 Task: Look for vegan products only.
Action: Mouse moved to (15, 60)
Screenshot: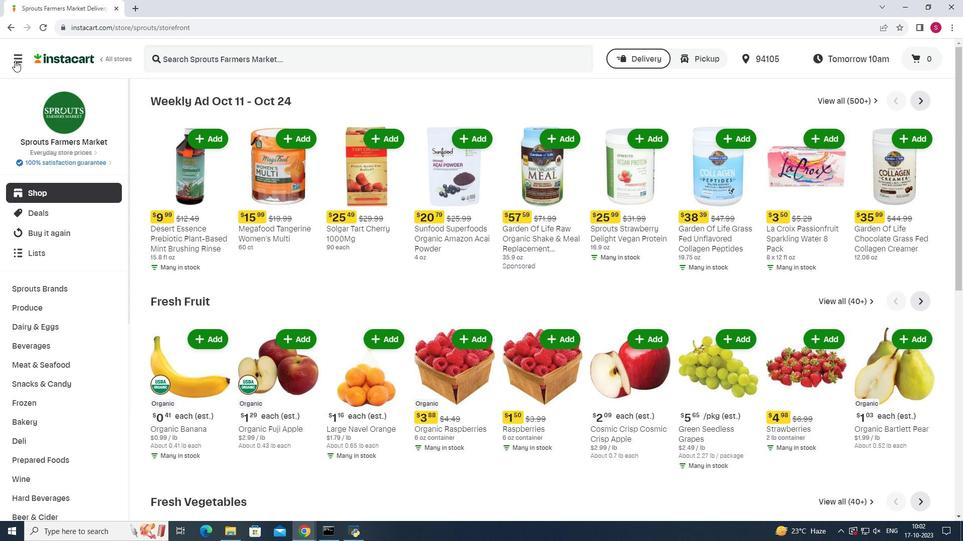 
Action: Mouse pressed left at (15, 60)
Screenshot: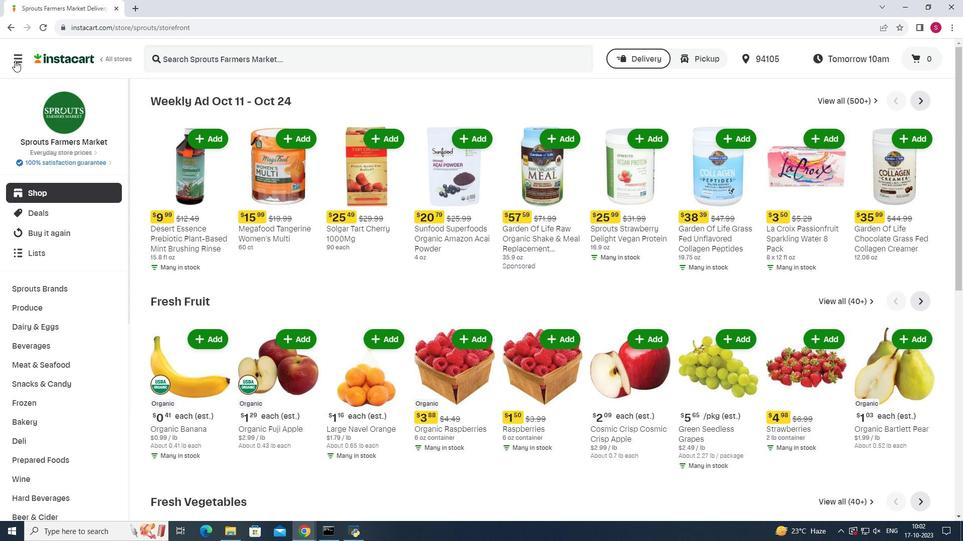 
Action: Mouse moved to (59, 264)
Screenshot: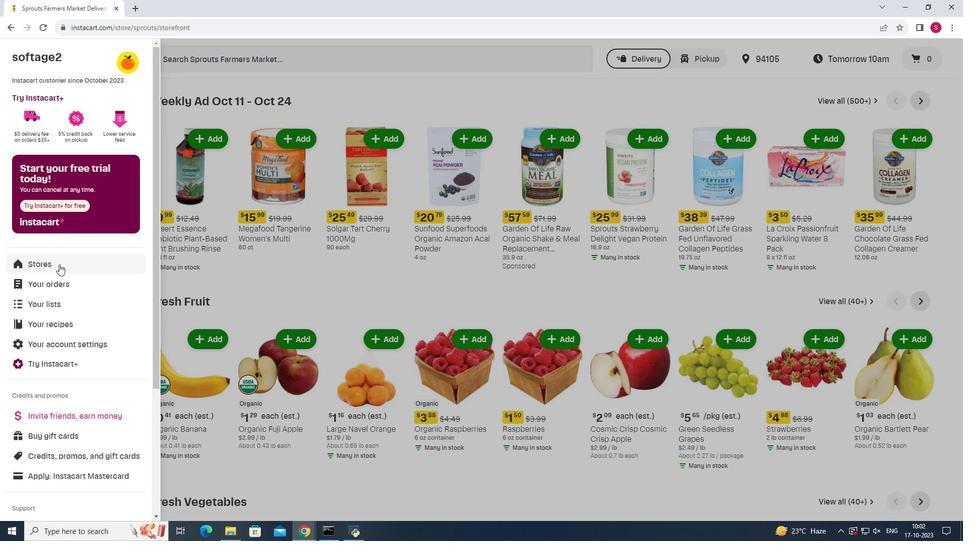 
Action: Mouse pressed left at (59, 264)
Screenshot: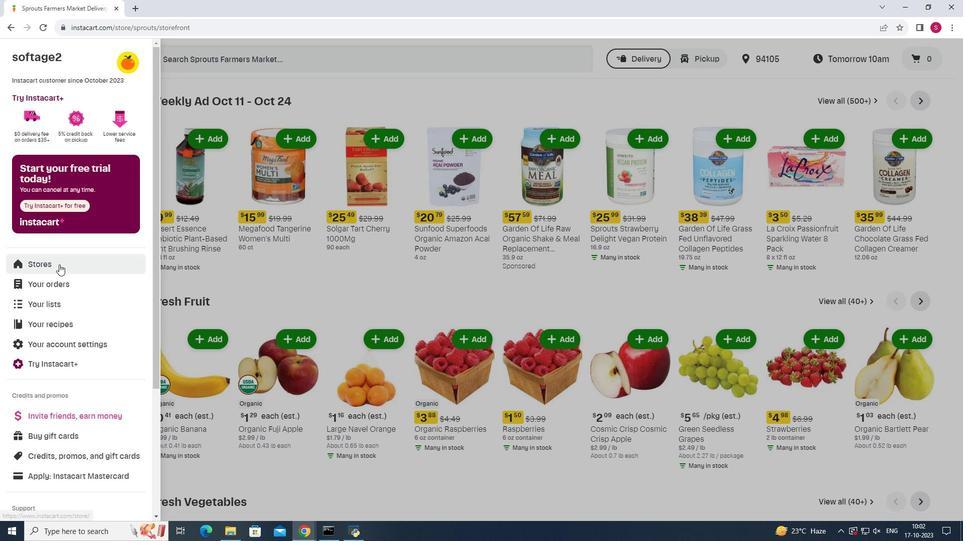 
Action: Mouse moved to (233, 86)
Screenshot: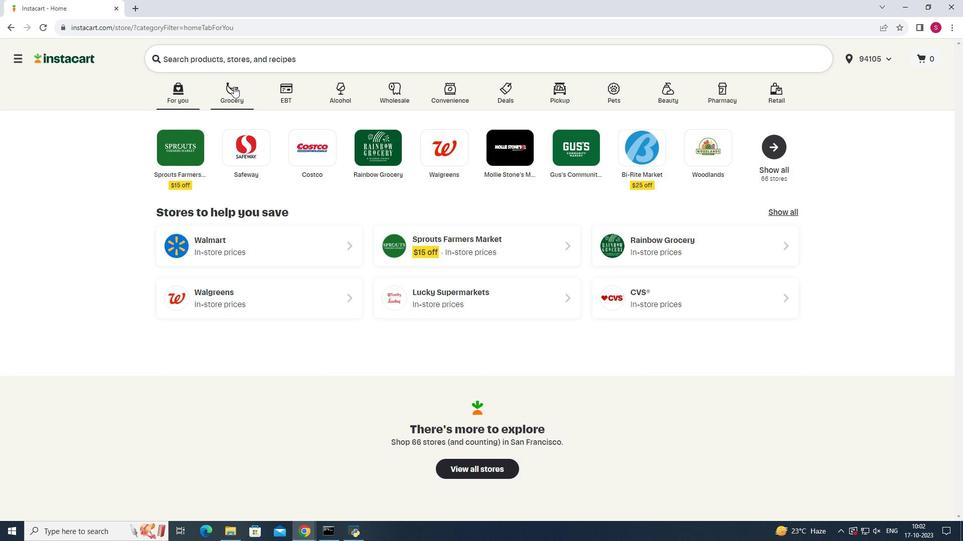 
Action: Mouse pressed left at (233, 86)
Screenshot: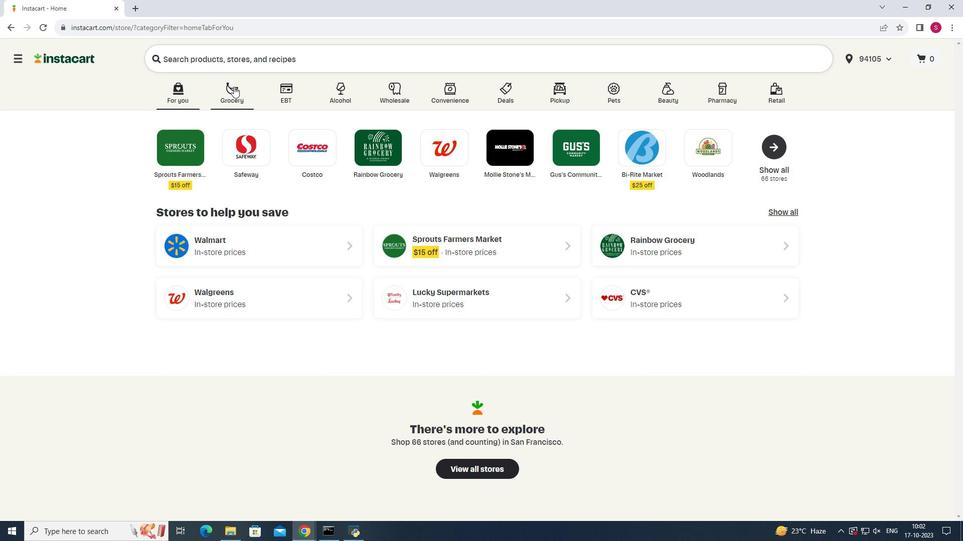 
Action: Mouse moved to (663, 133)
Screenshot: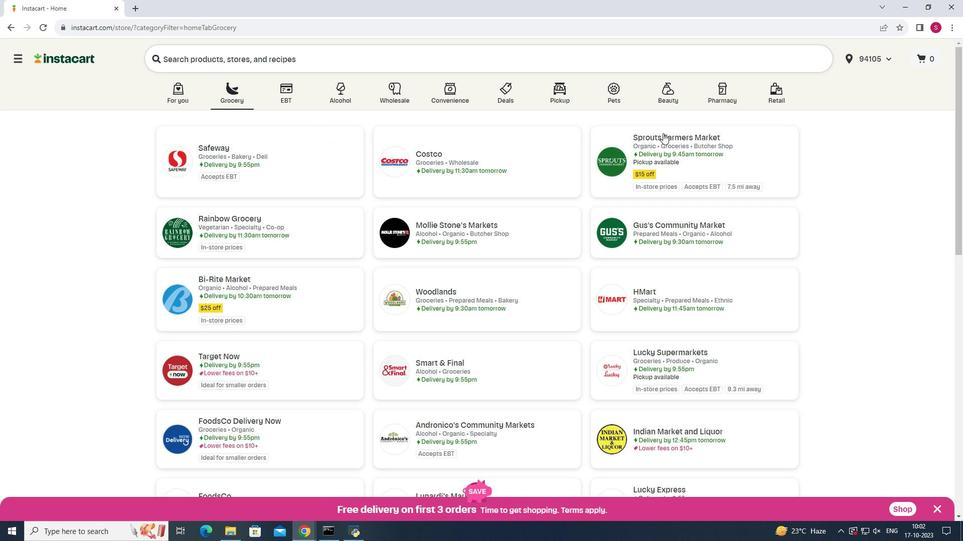 
Action: Mouse pressed left at (663, 133)
Screenshot: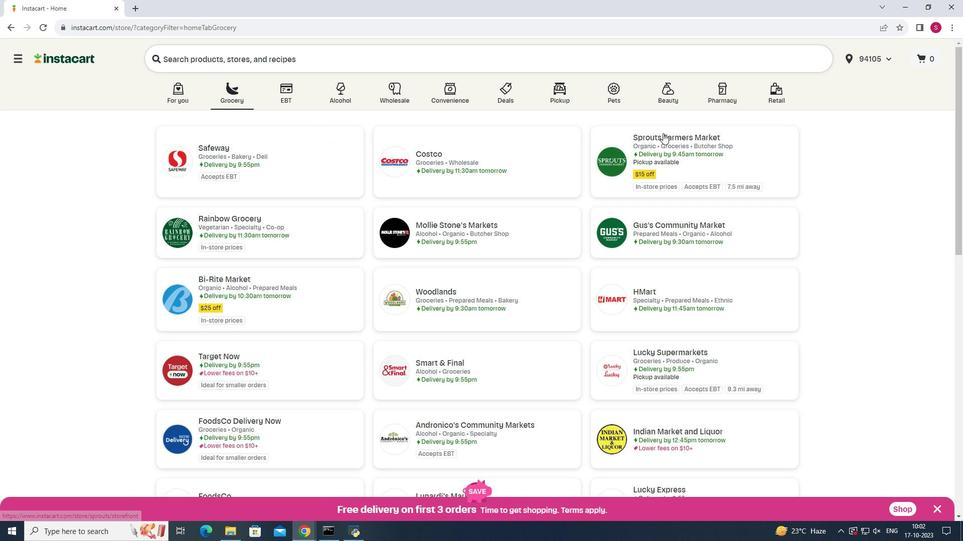 
Action: Mouse moved to (38, 379)
Screenshot: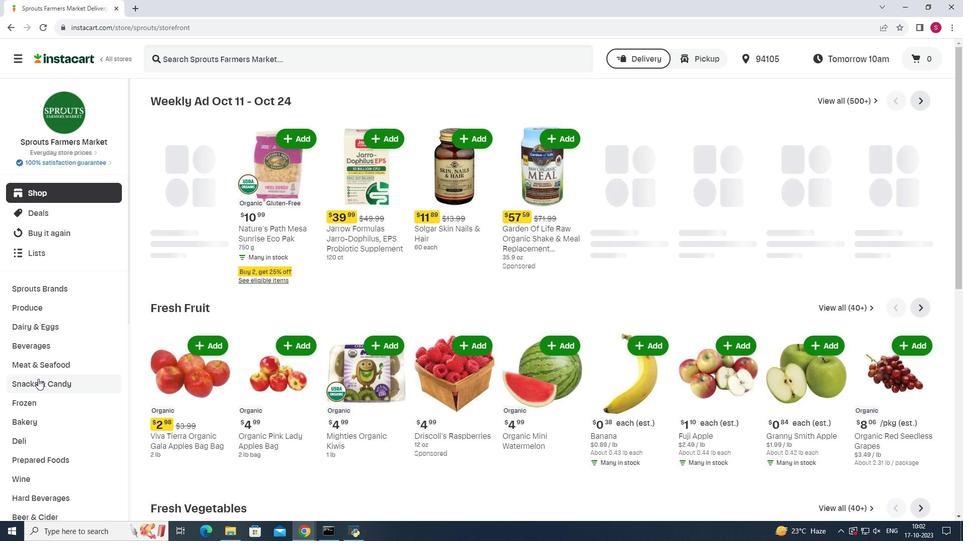 
Action: Mouse pressed left at (38, 379)
Screenshot: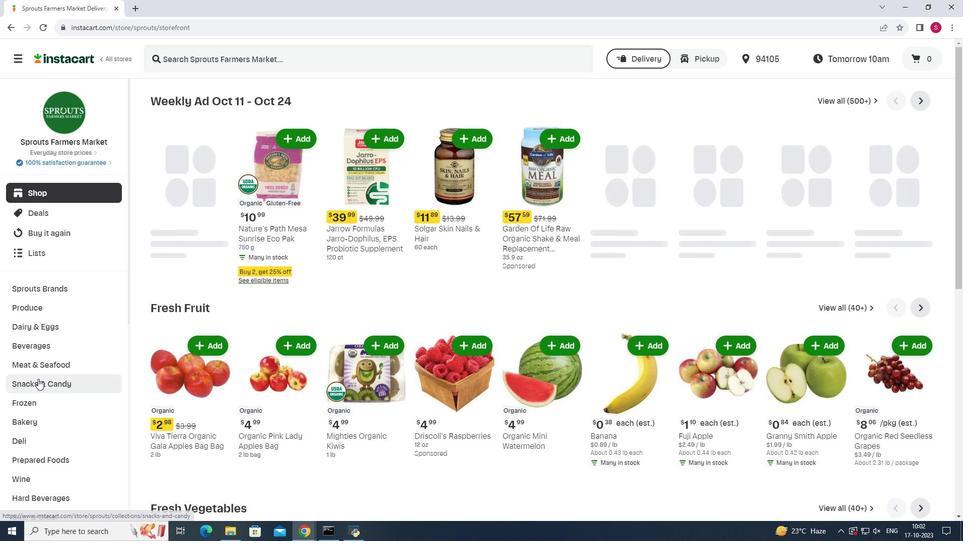 
Action: Mouse moved to (282, 122)
Screenshot: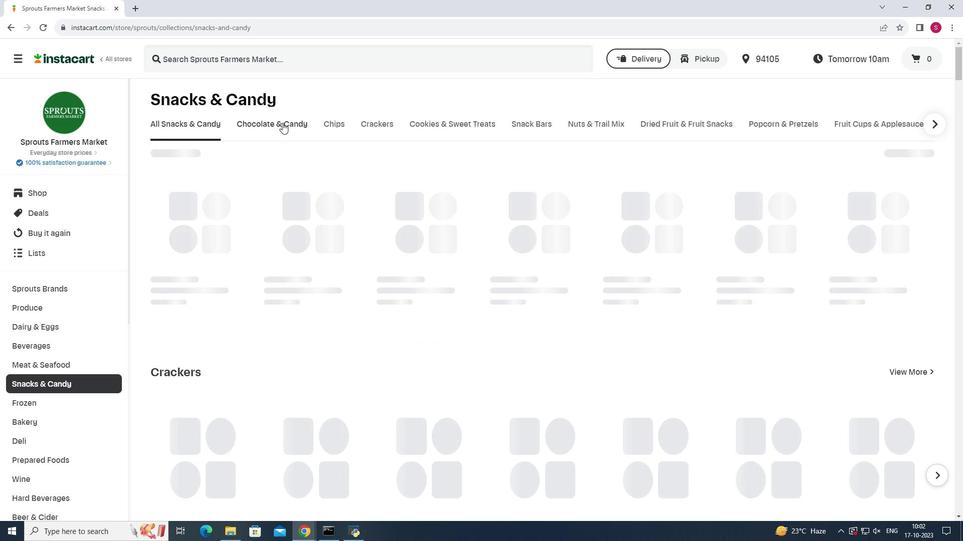 
Action: Mouse pressed left at (282, 122)
Screenshot: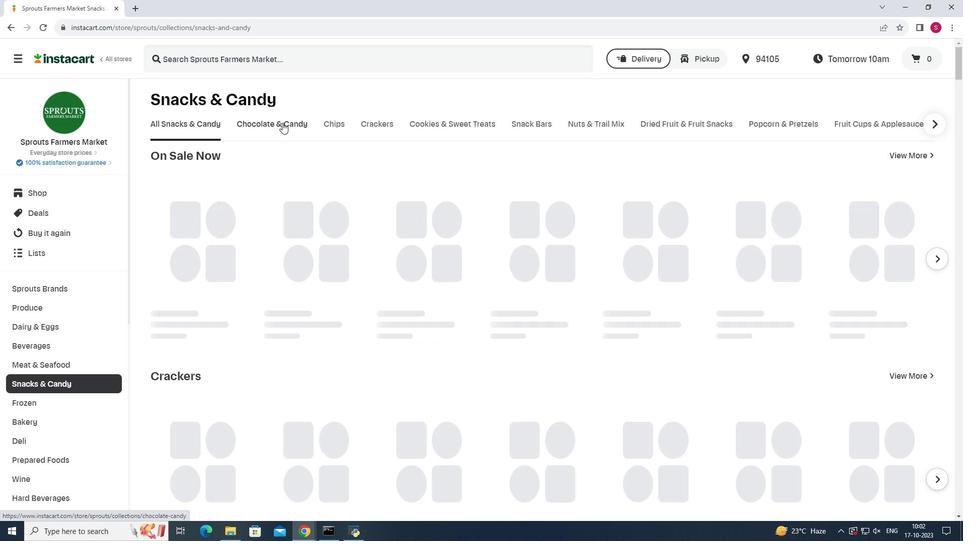 
Action: Mouse moved to (266, 165)
Screenshot: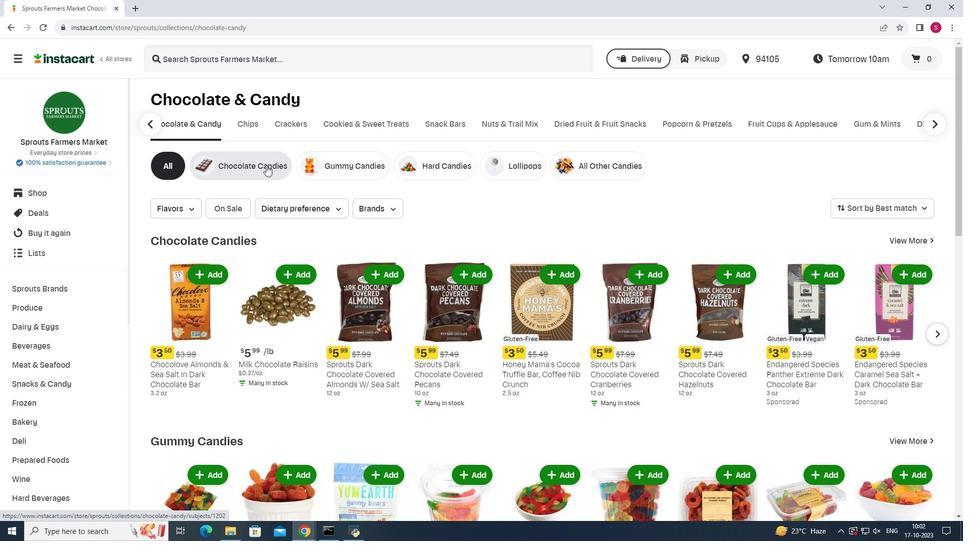 
Action: Mouse pressed left at (266, 165)
Screenshot: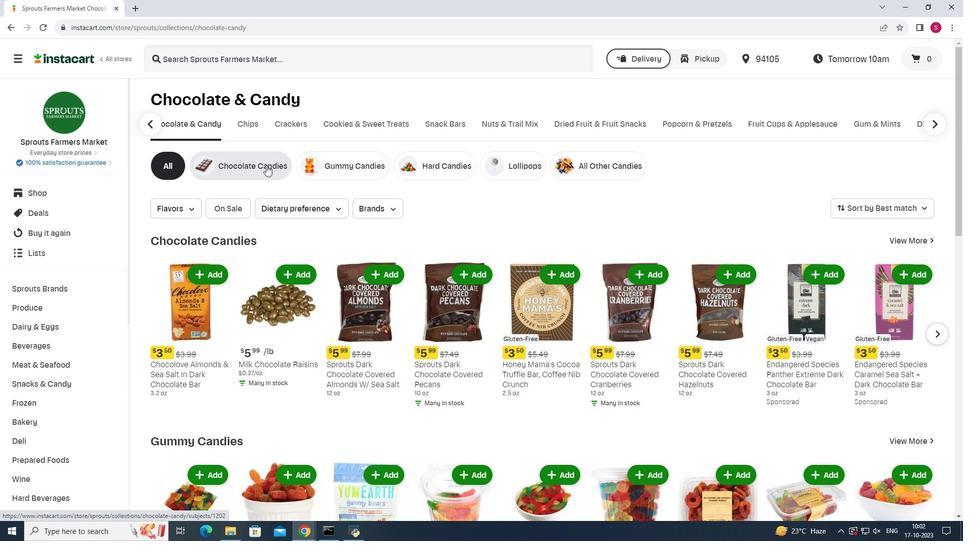 
Action: Mouse moved to (339, 208)
Screenshot: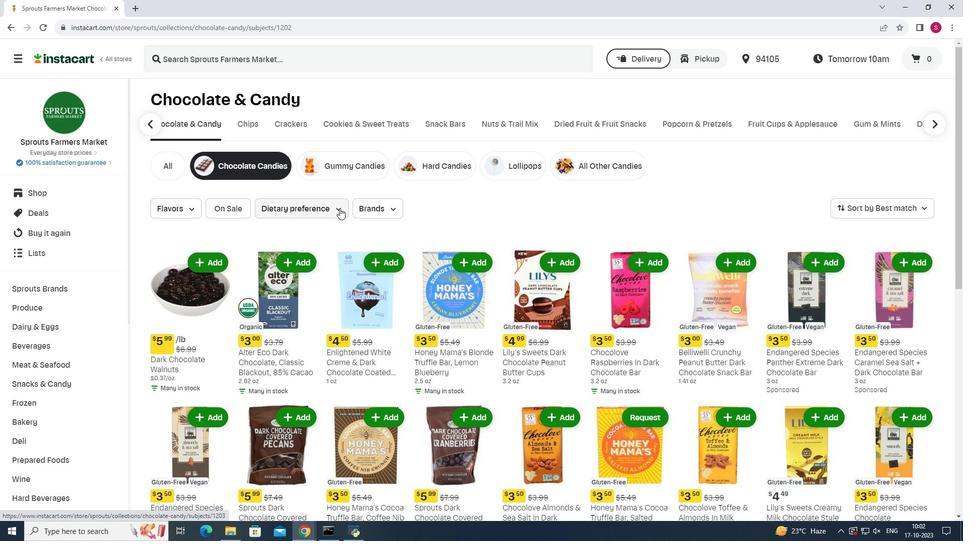 
Action: Mouse pressed left at (339, 208)
Screenshot: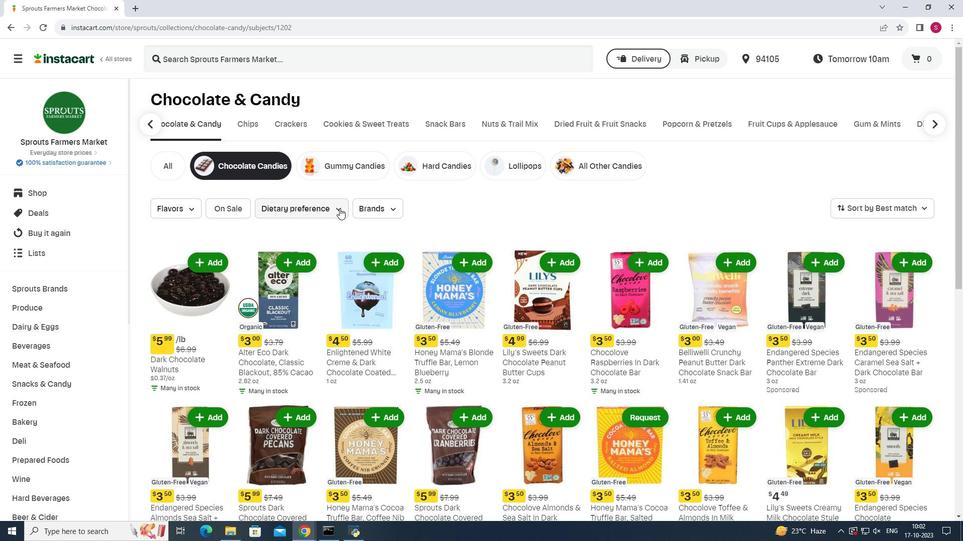 
Action: Mouse moved to (268, 314)
Screenshot: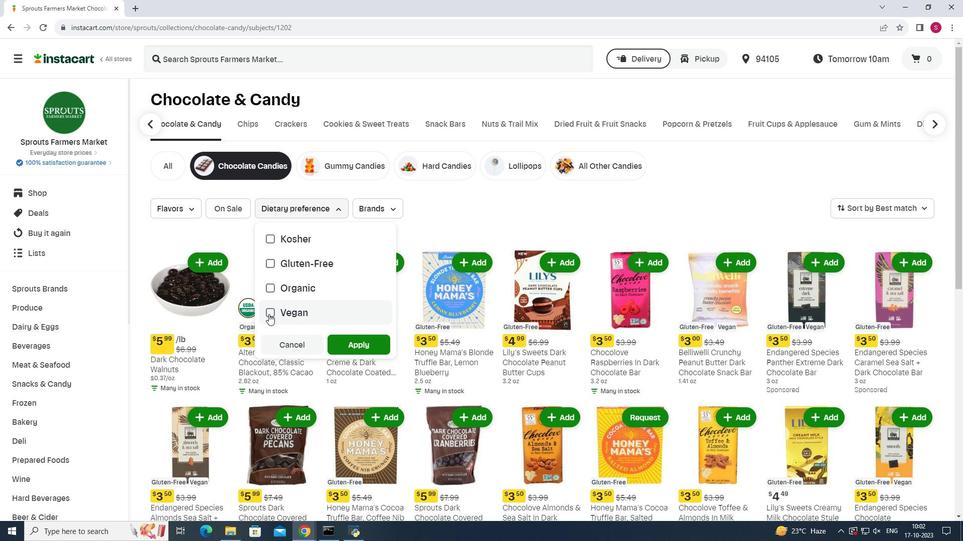 
Action: Mouse pressed left at (268, 314)
Screenshot: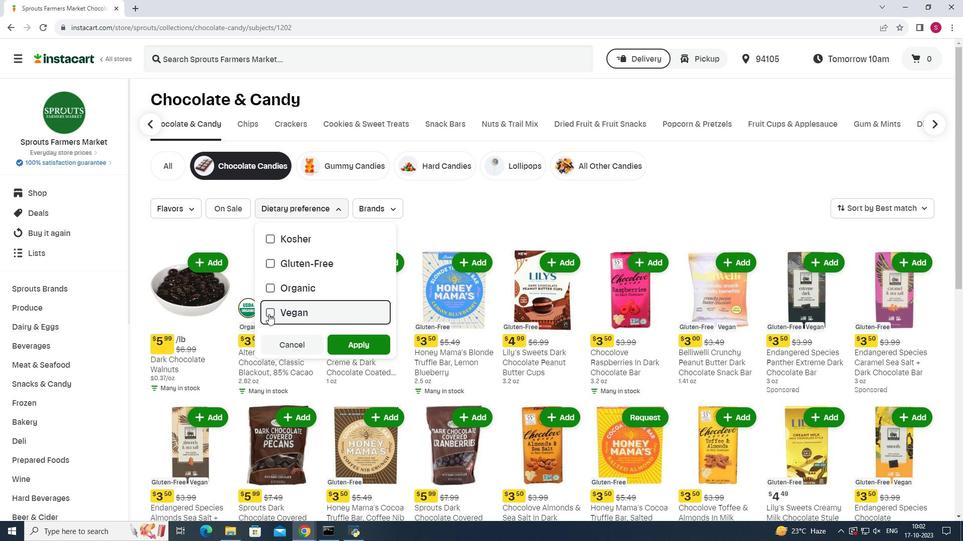 
Action: Mouse moved to (350, 341)
Screenshot: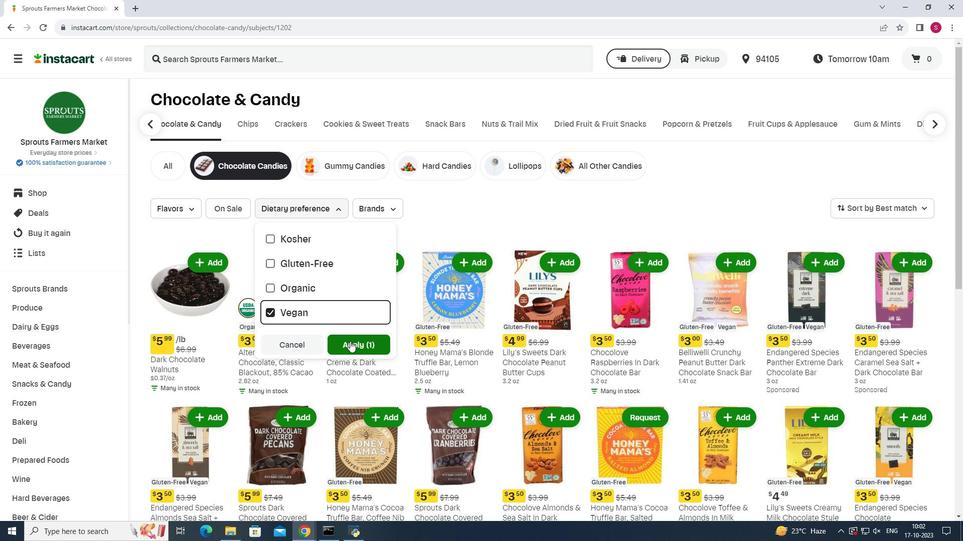 
Action: Mouse pressed left at (350, 341)
Screenshot: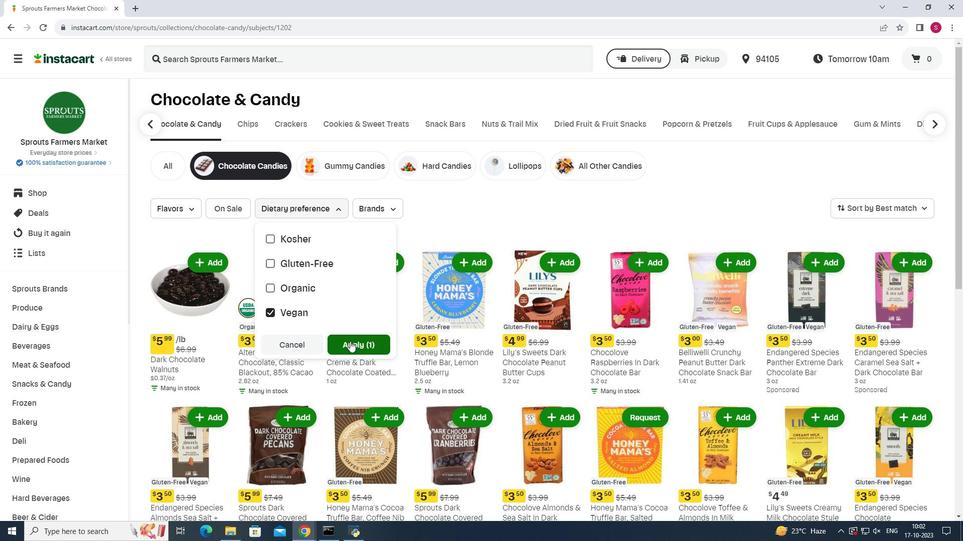 
Action: Mouse moved to (958, 189)
Screenshot: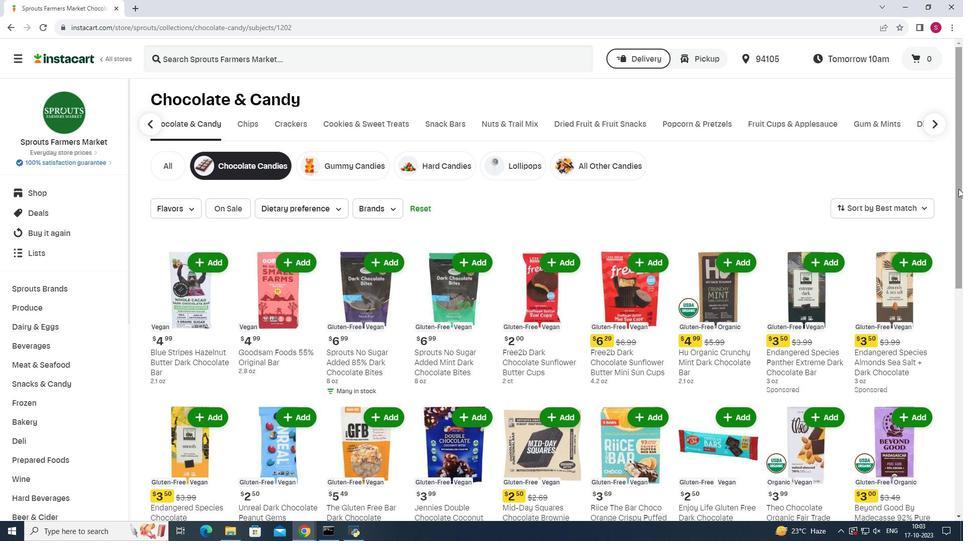 
Action: Mouse pressed left at (958, 189)
Screenshot: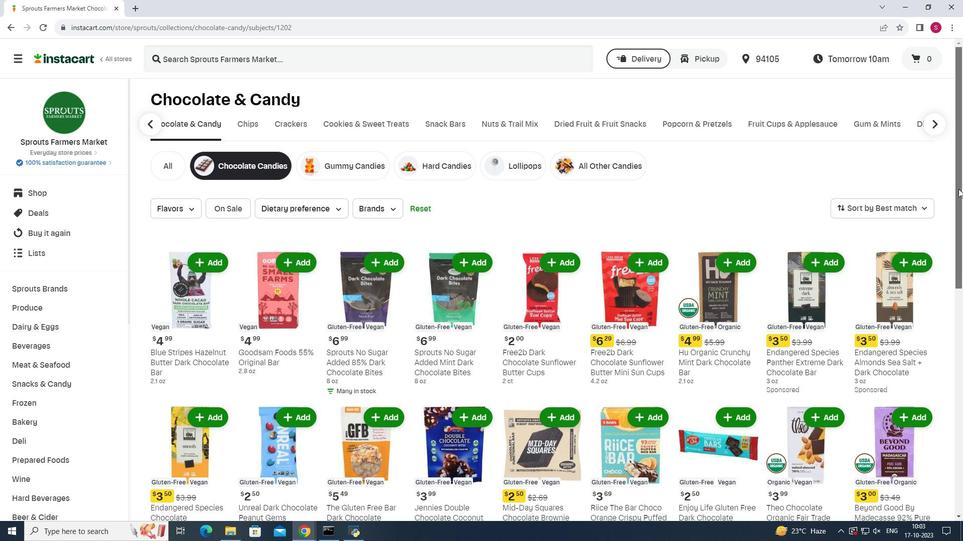 
Action: Mouse moved to (921, 377)
Screenshot: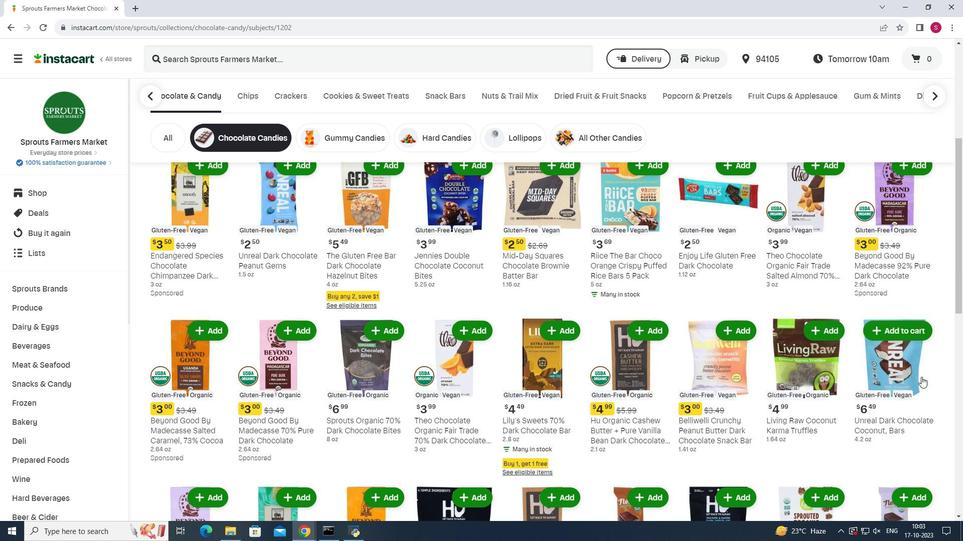 
